 Task: Check a user's "Organizations" for group affiliations.
Action: Mouse moved to (1060, 65)
Screenshot: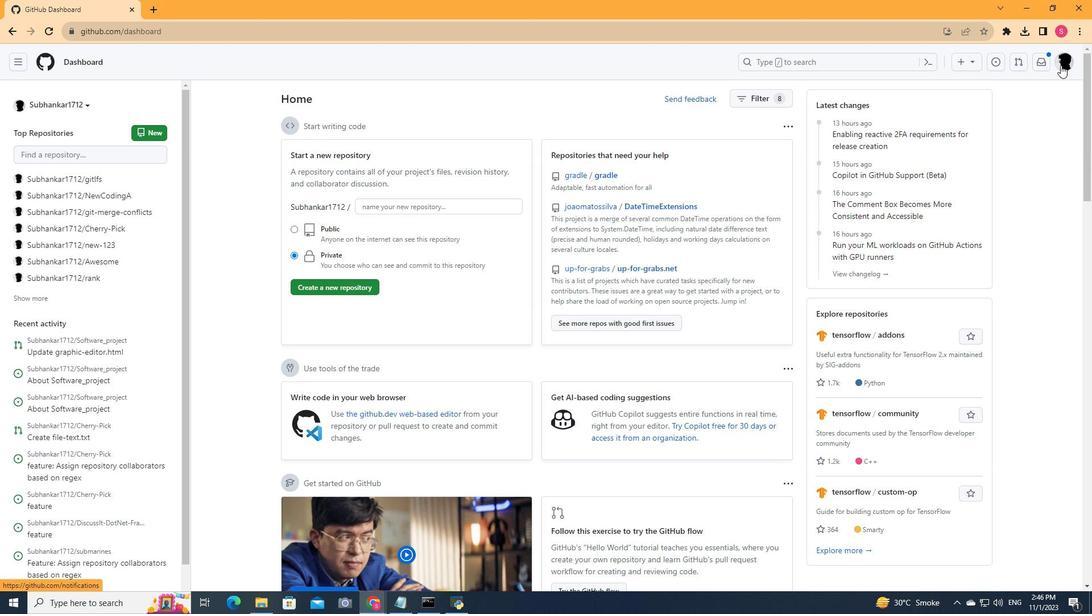 
Action: Mouse pressed left at (1060, 65)
Screenshot: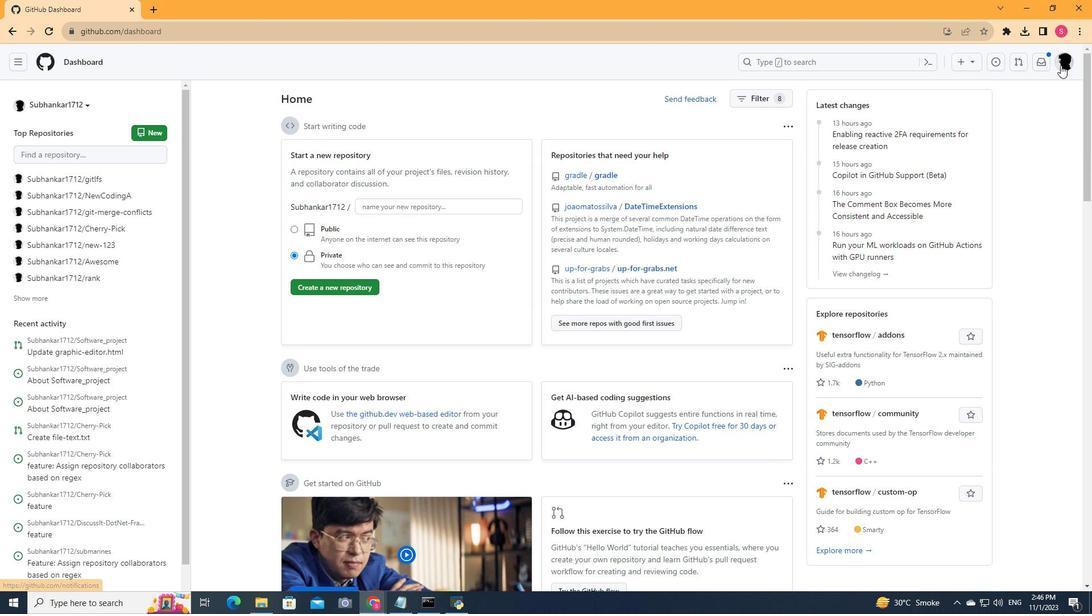 
Action: Mouse moved to (976, 178)
Screenshot: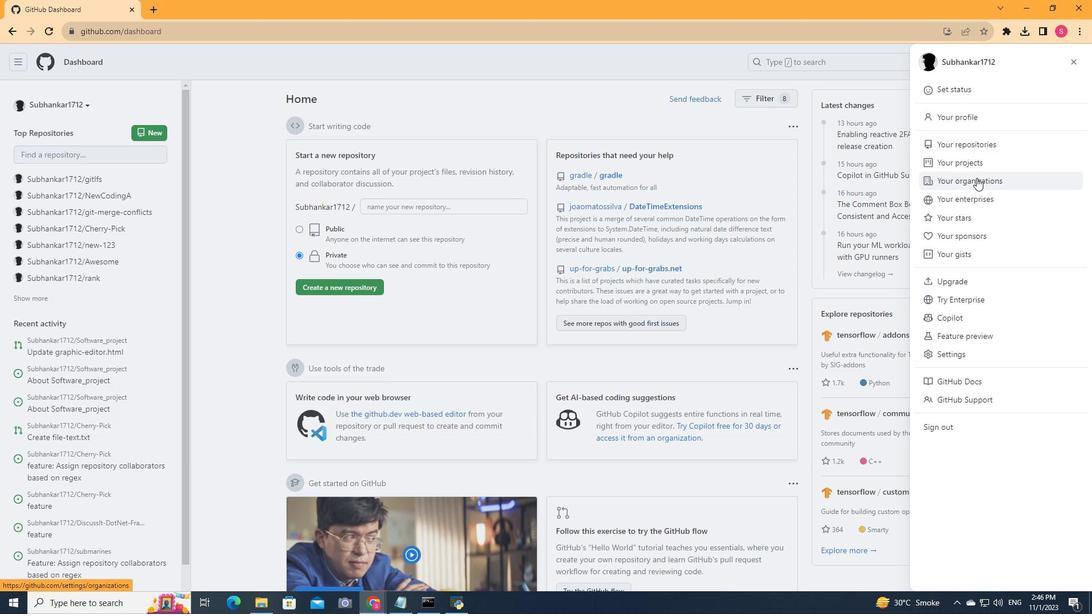 
Action: Mouse pressed left at (976, 178)
Screenshot: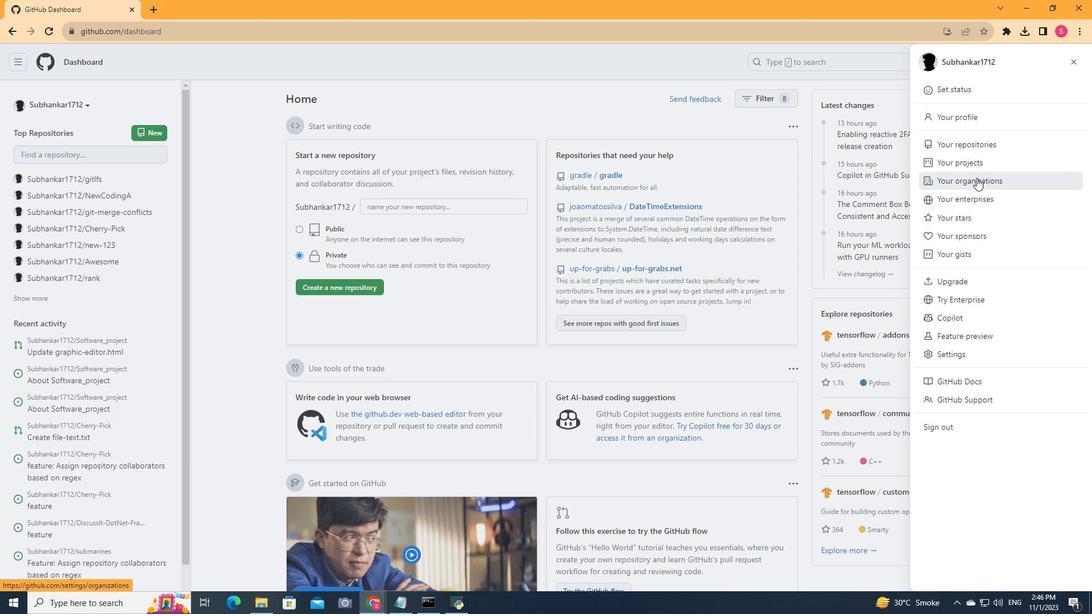
Action: Mouse moved to (451, 205)
Screenshot: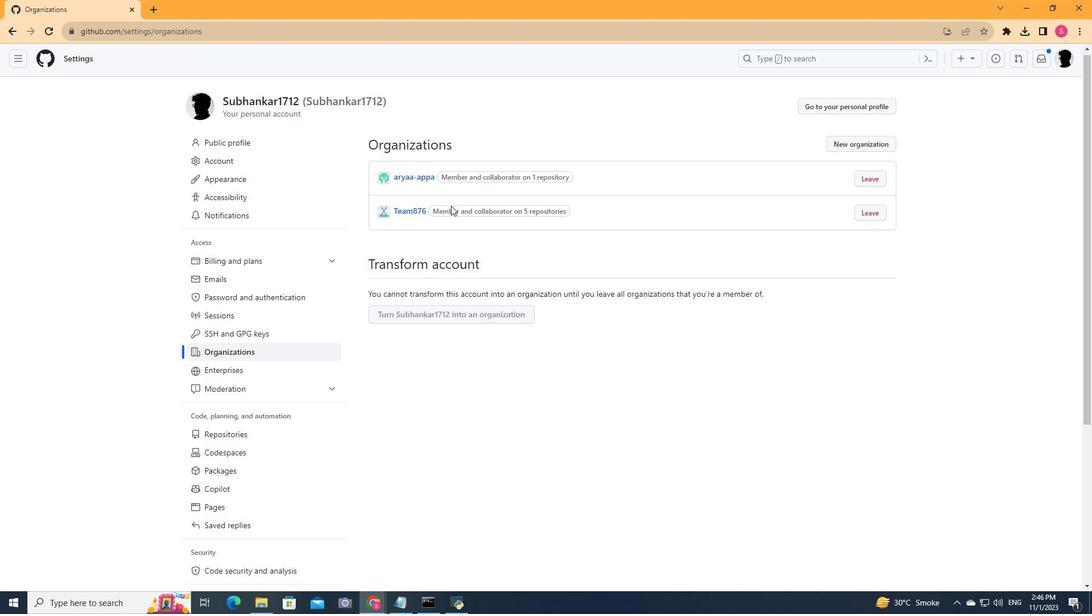 
Action: Mouse scrolled (451, 205) with delta (0, 0)
Screenshot: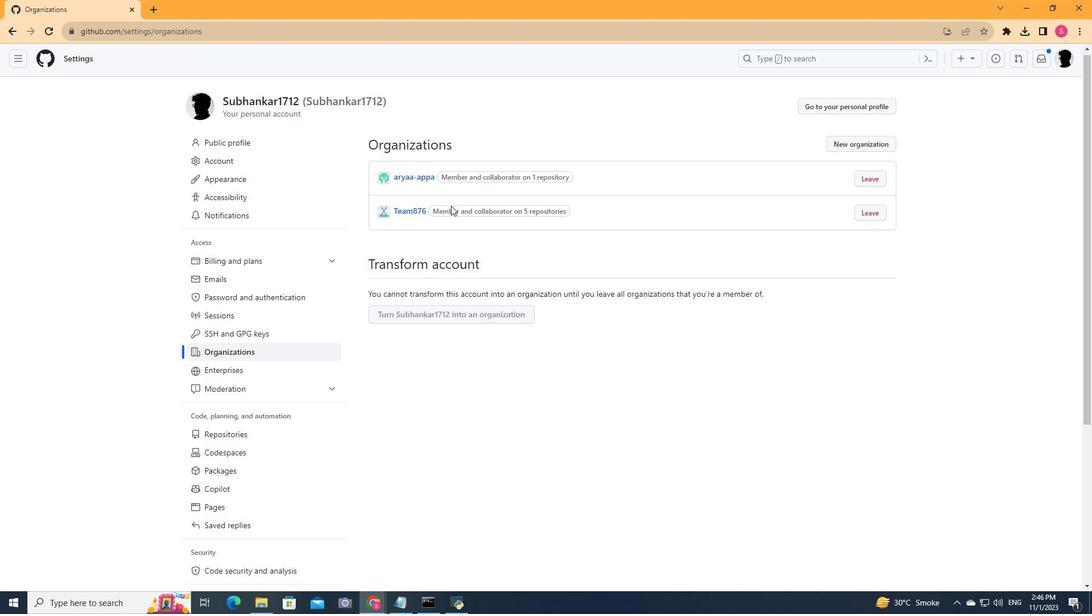 
Action: Mouse moved to (452, 210)
Screenshot: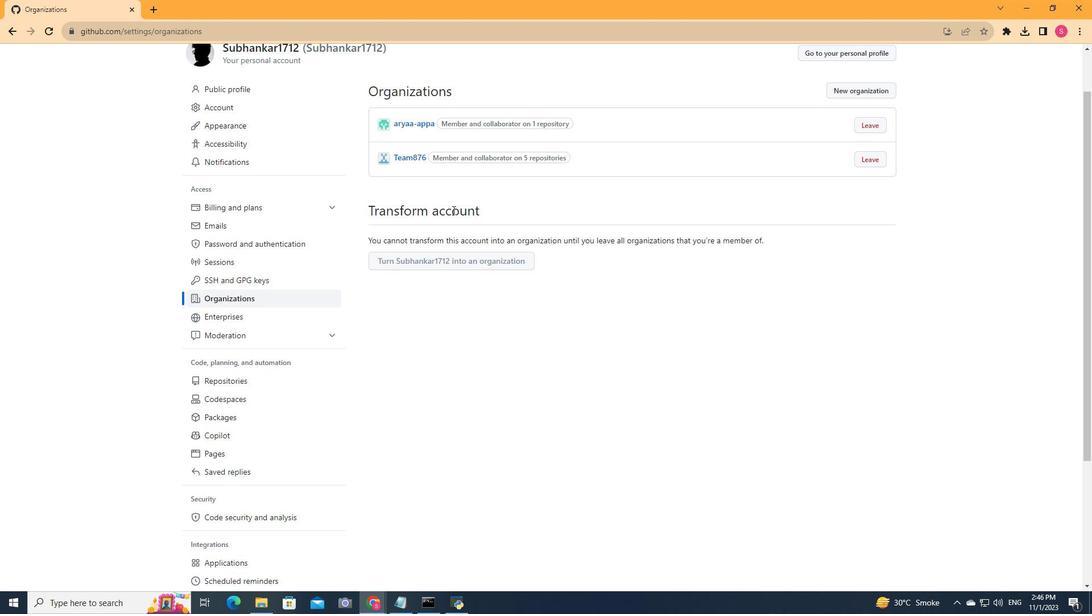 
Action: Mouse scrolled (452, 211) with delta (0, 0)
Screenshot: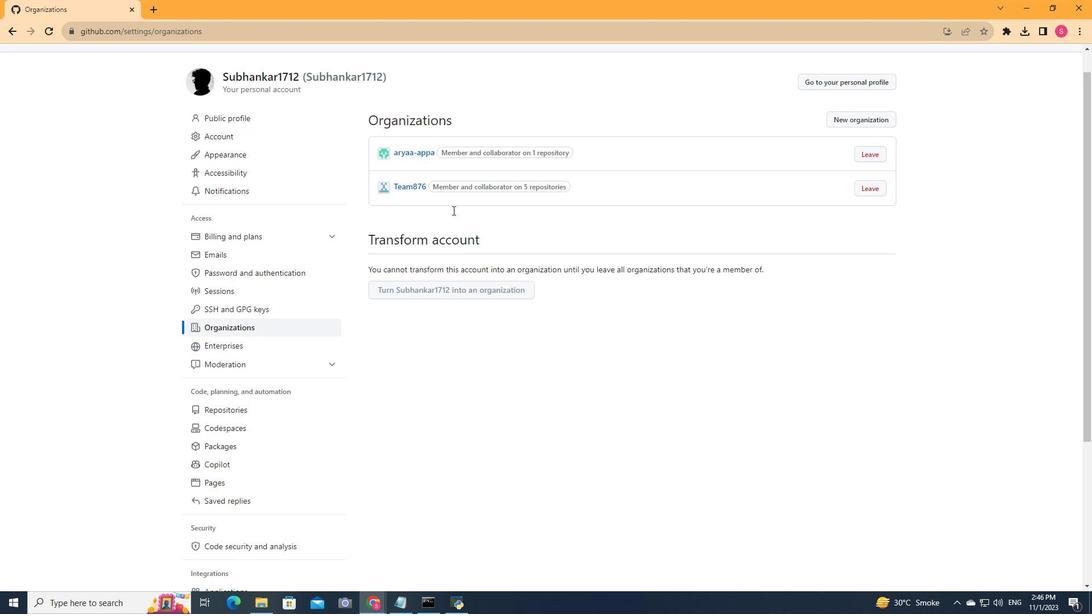 
Action: Mouse scrolled (452, 211) with delta (0, 0)
Screenshot: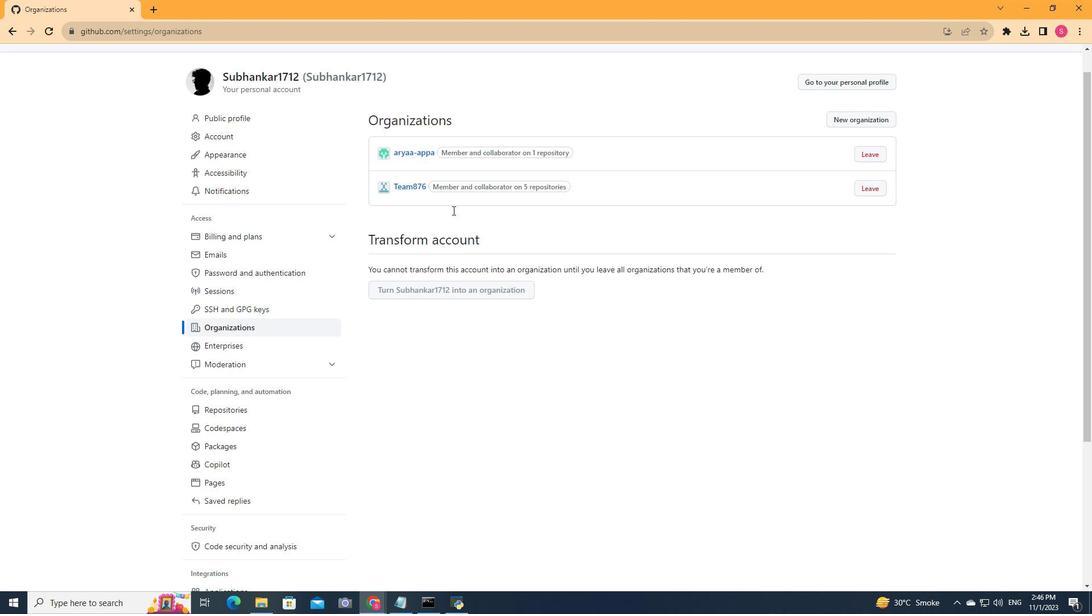 
Action: Mouse moved to (418, 217)
Screenshot: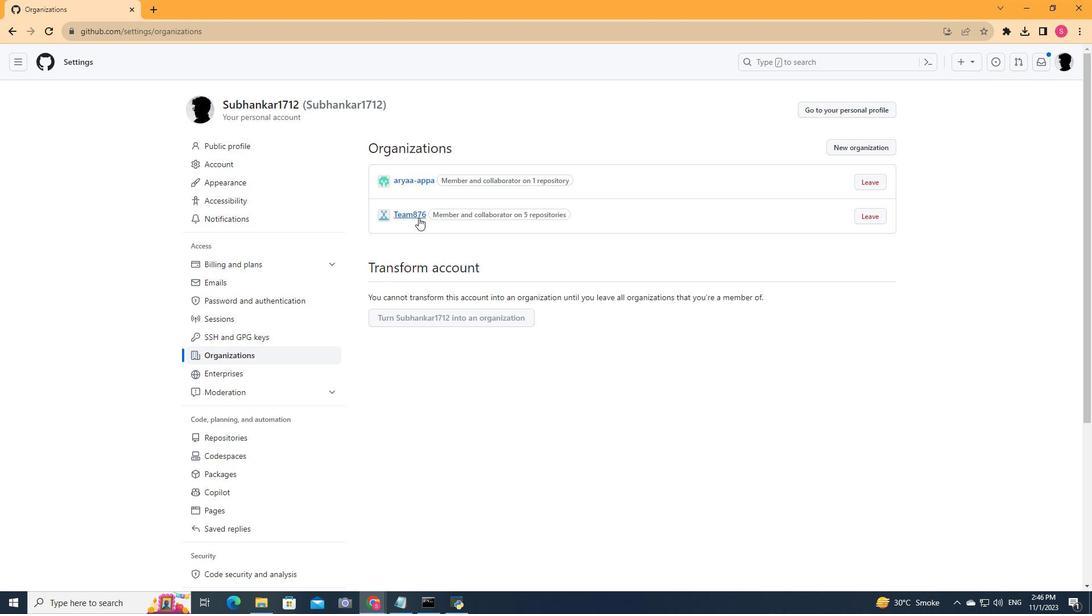 
Action: Mouse pressed left at (418, 217)
Screenshot: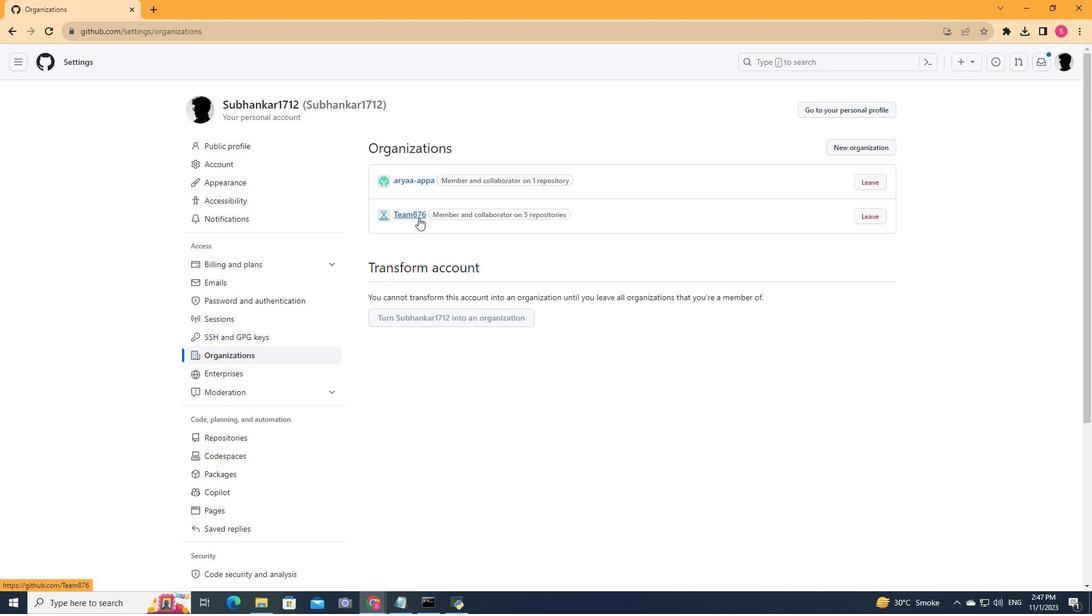 
Action: Mouse moved to (749, 337)
Screenshot: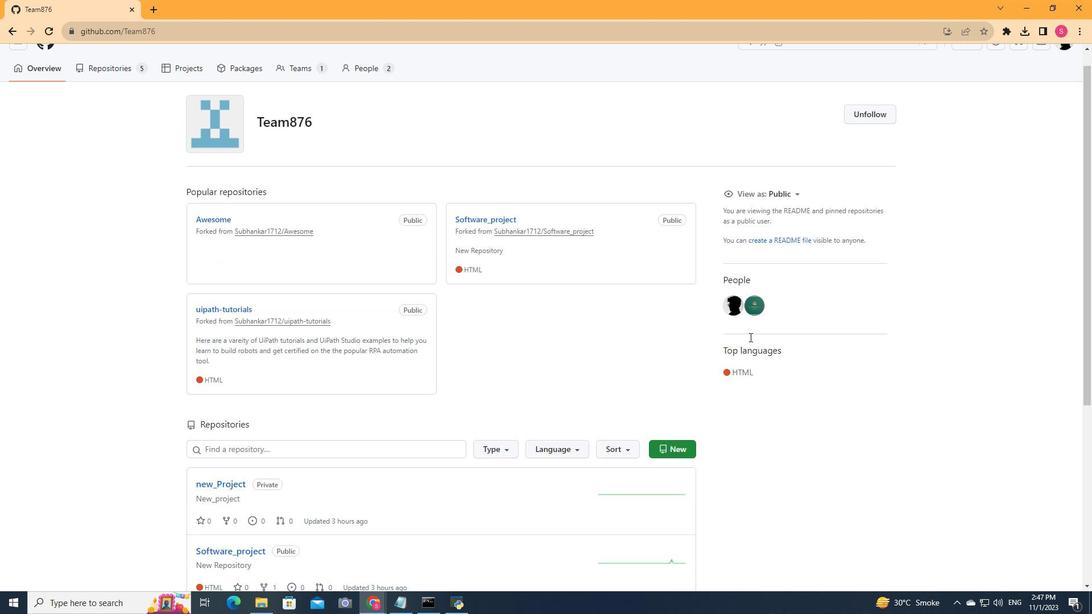 
Action: Mouse scrolled (749, 336) with delta (0, 0)
Screenshot: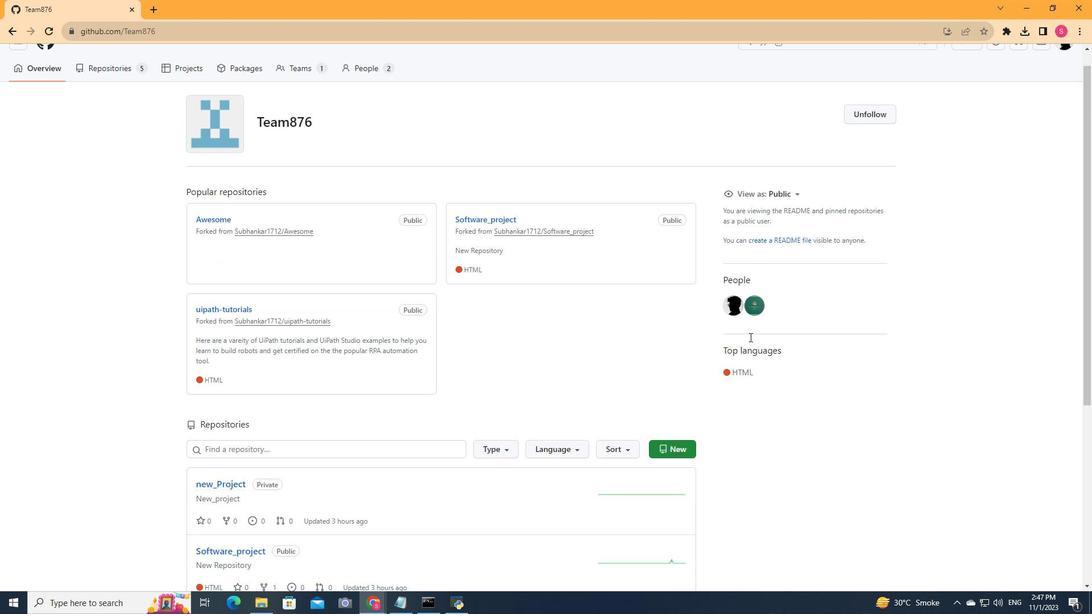 
Action: Mouse scrolled (749, 336) with delta (0, 0)
Screenshot: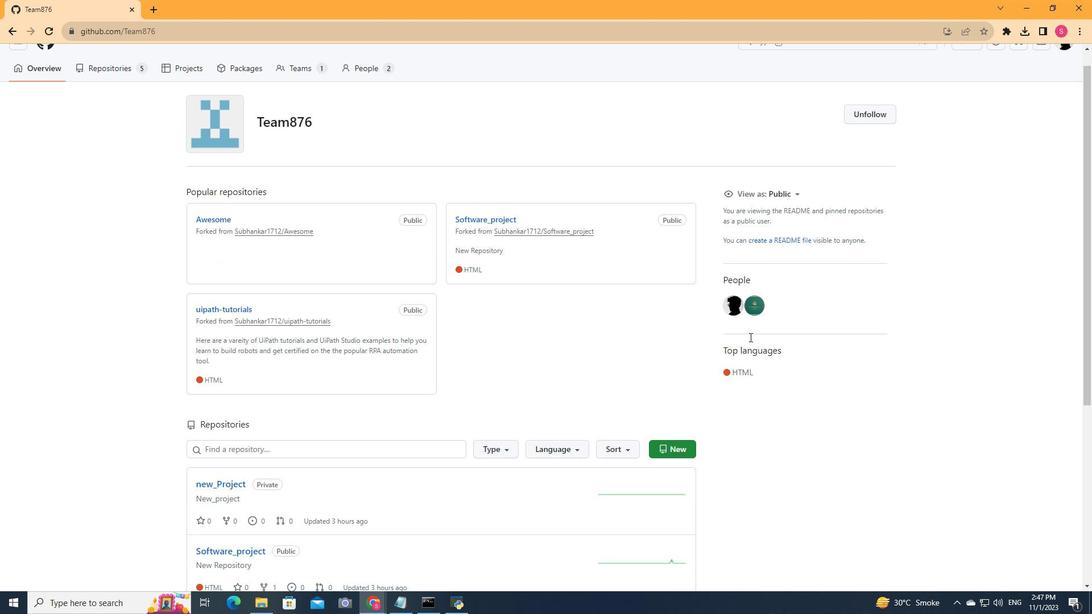 
Action: Mouse moved to (749, 337)
Screenshot: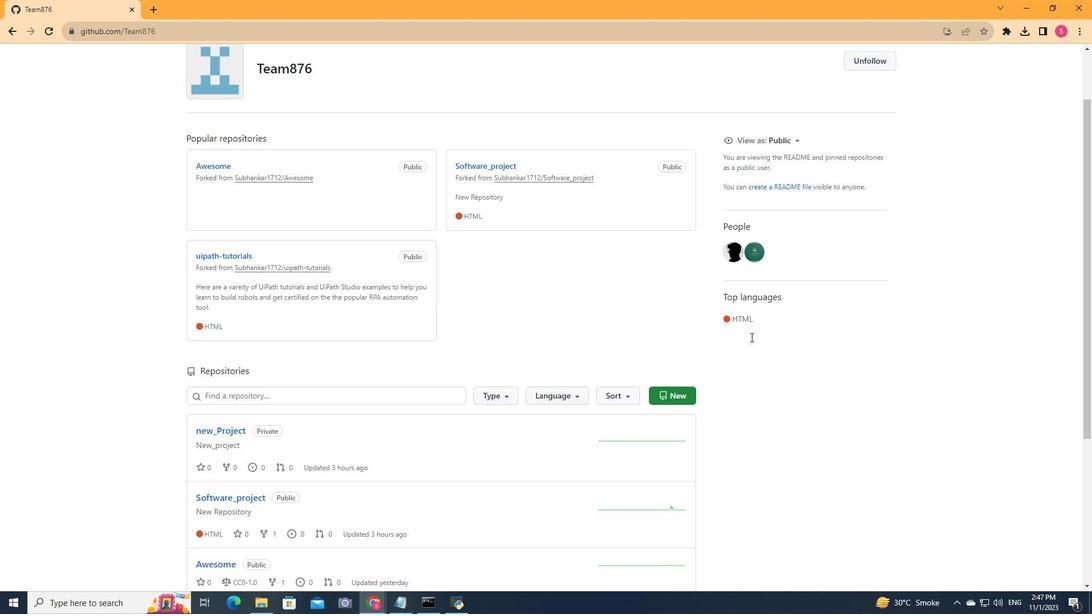 
Action: Mouse scrolled (749, 336) with delta (0, 0)
Screenshot: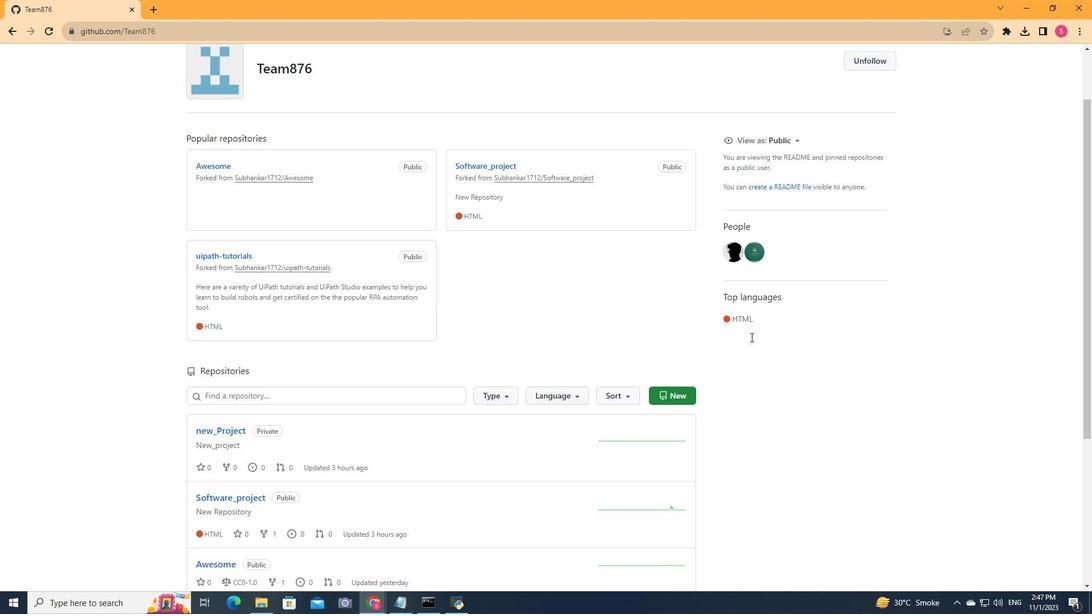
Action: Mouse moved to (749, 337)
Screenshot: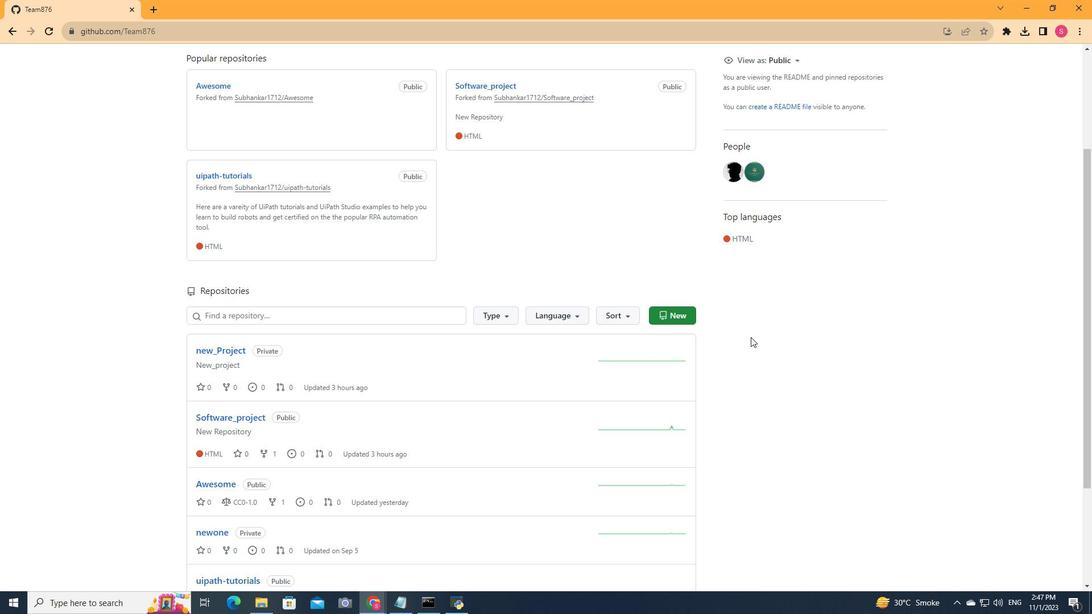 
Action: Mouse scrolled (749, 336) with delta (0, 0)
Screenshot: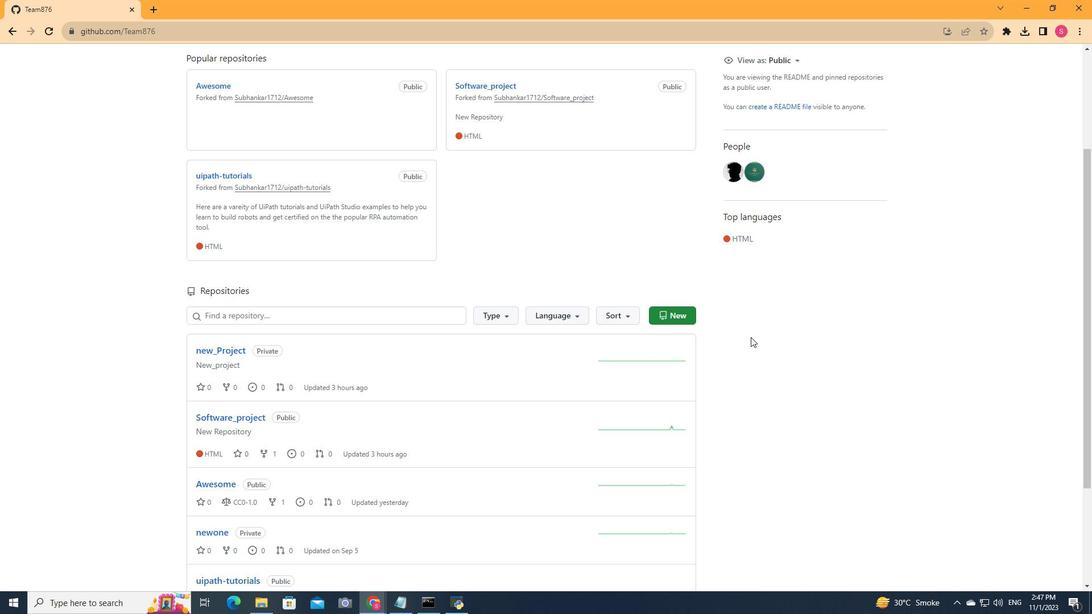 
Action: Mouse moved to (753, 334)
Screenshot: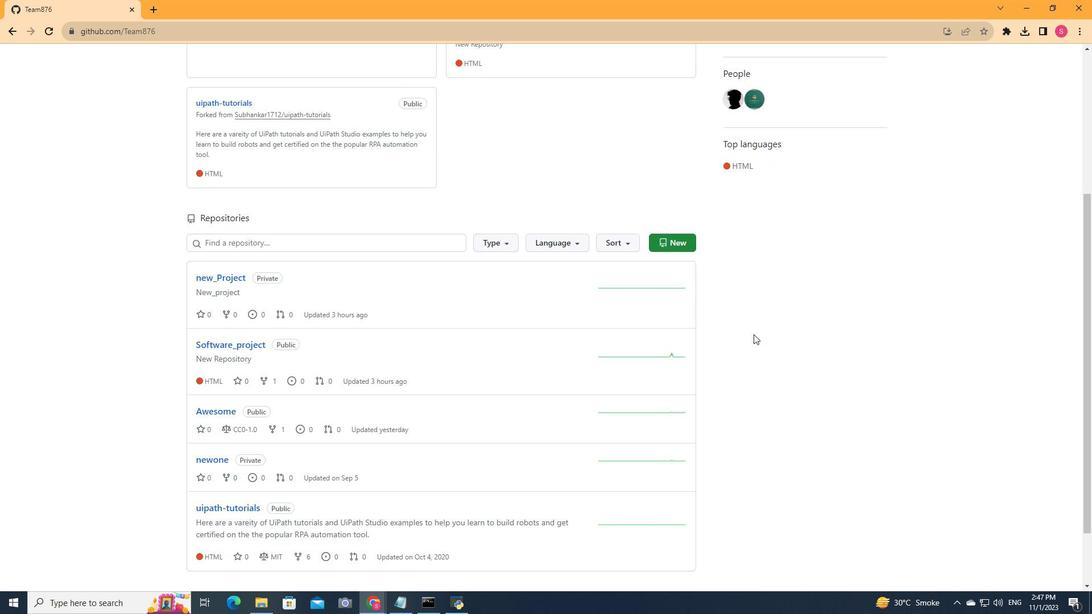 
Action: Mouse scrolled (753, 335) with delta (0, 0)
Screenshot: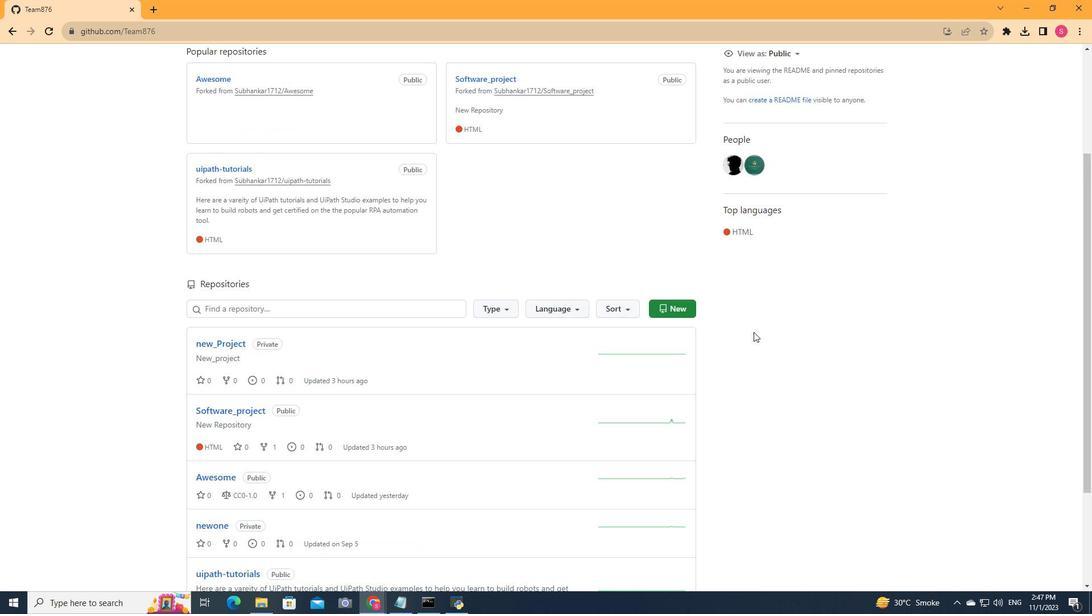 
Action: Mouse scrolled (753, 335) with delta (0, 0)
Screenshot: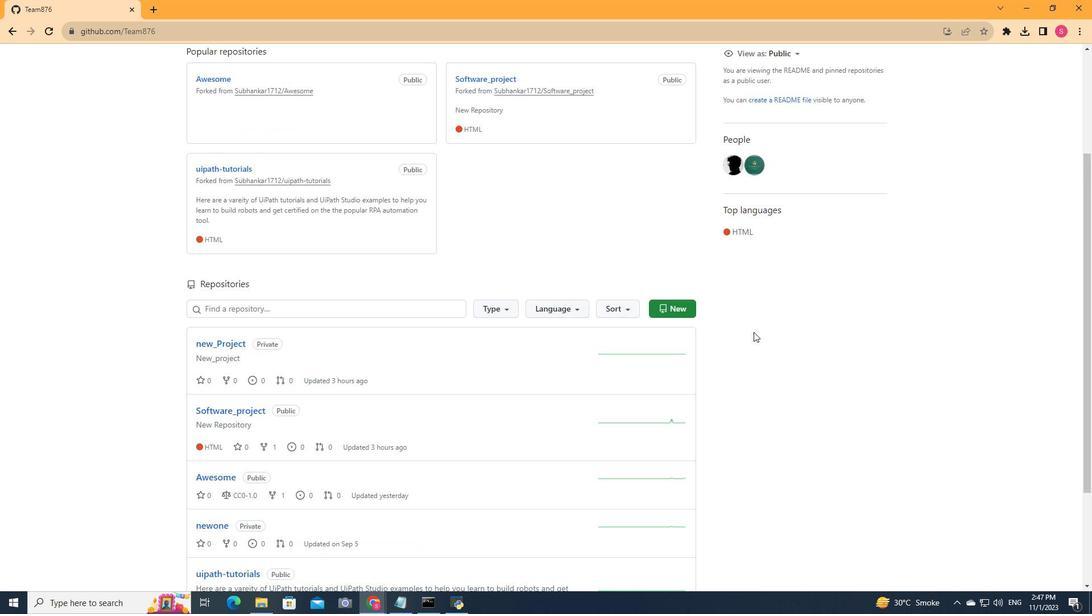 
Action: Mouse scrolled (753, 335) with delta (0, 0)
Screenshot: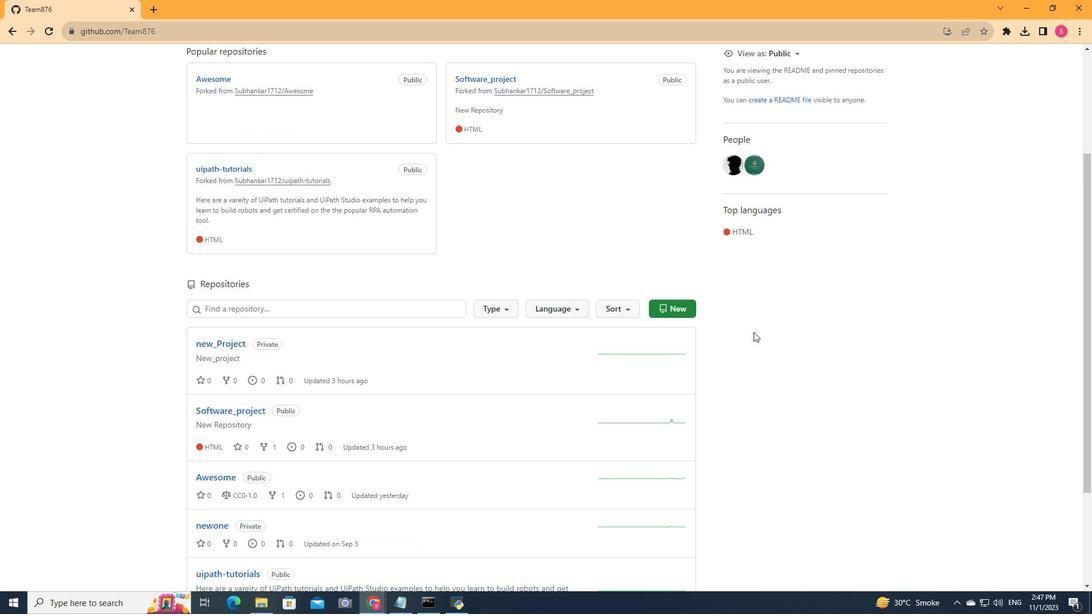
Action: Mouse scrolled (753, 335) with delta (0, 0)
Screenshot: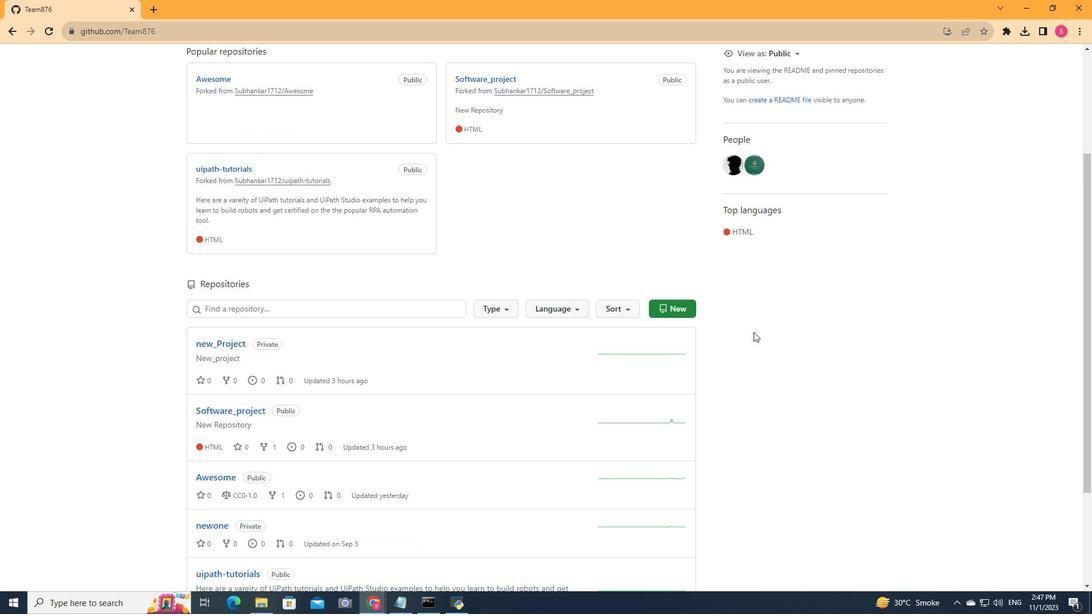 
Action: Mouse moved to (753, 333)
Screenshot: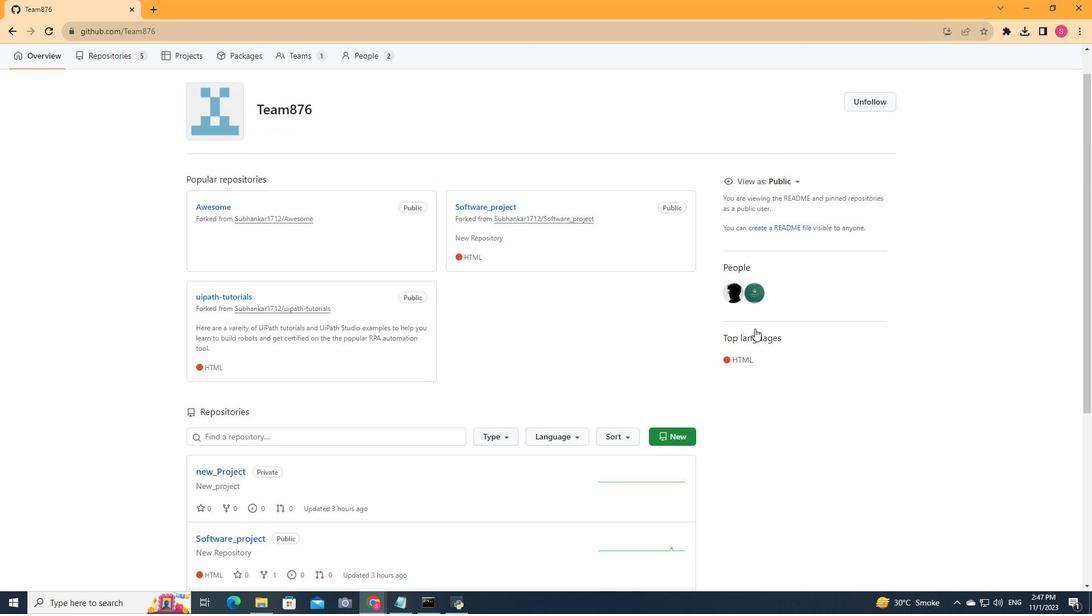 
Action: Mouse scrolled (753, 333) with delta (0, 0)
Screenshot: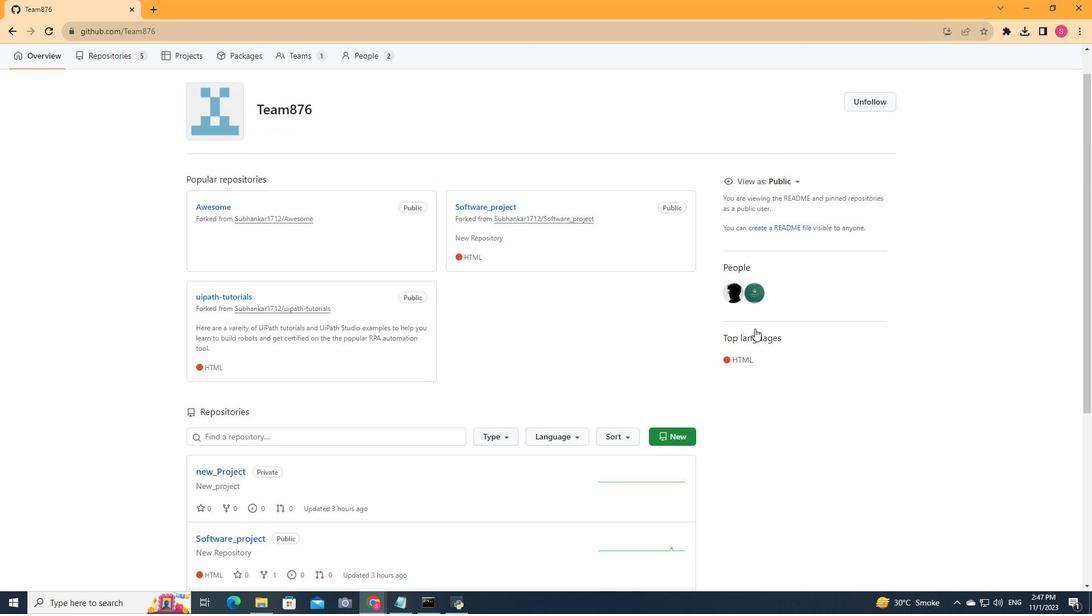 
Action: Mouse moved to (269, 277)
Screenshot: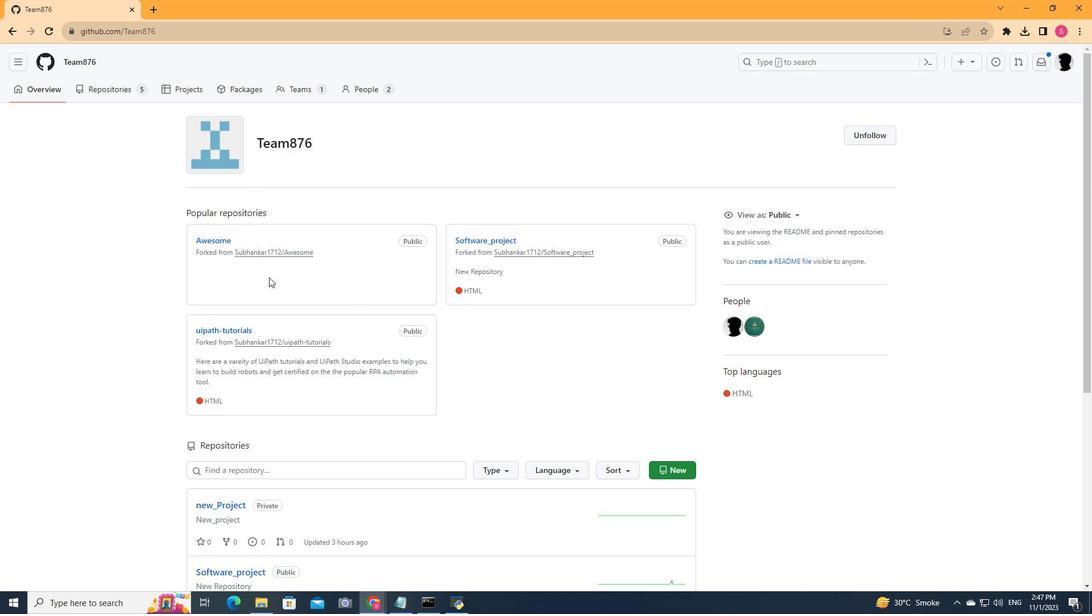 
Action: Mouse scrolled (269, 276) with delta (0, 0)
Screenshot: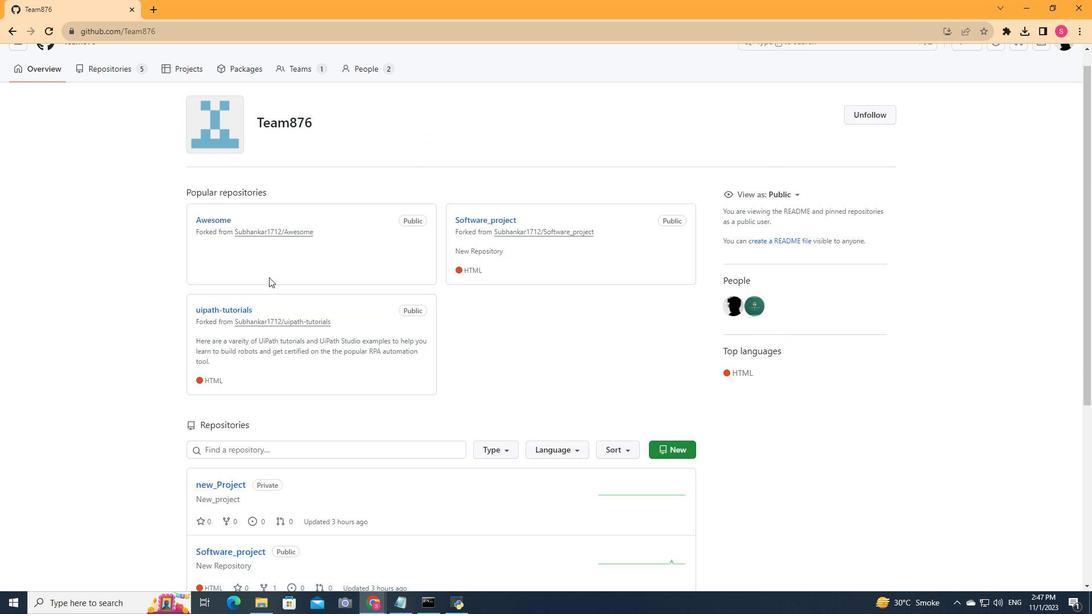 
Action: Mouse scrolled (269, 276) with delta (0, 0)
Screenshot: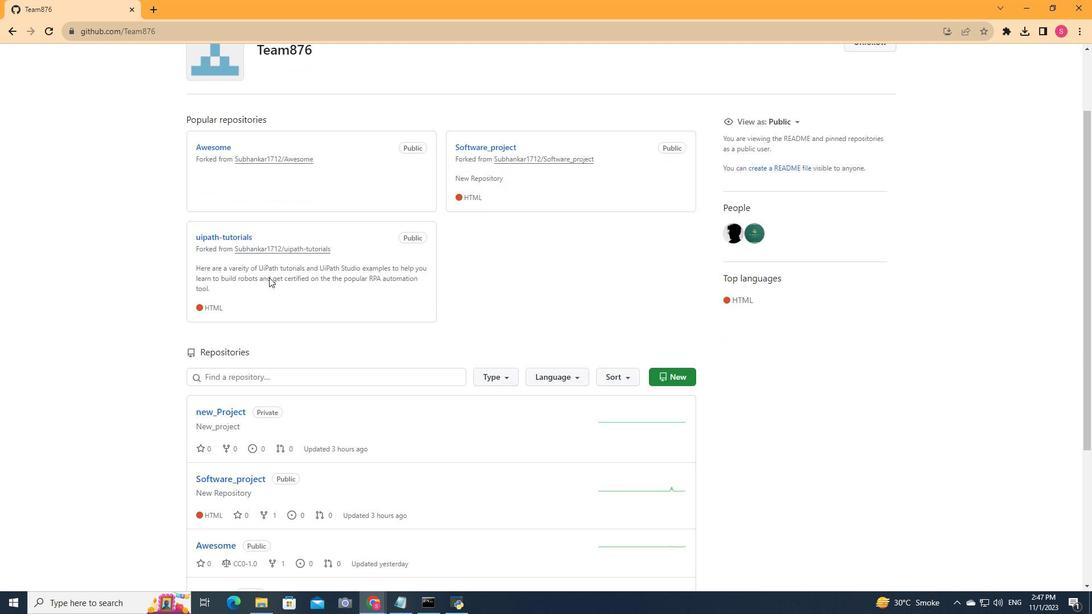 
Action: Mouse scrolled (269, 276) with delta (0, 0)
Screenshot: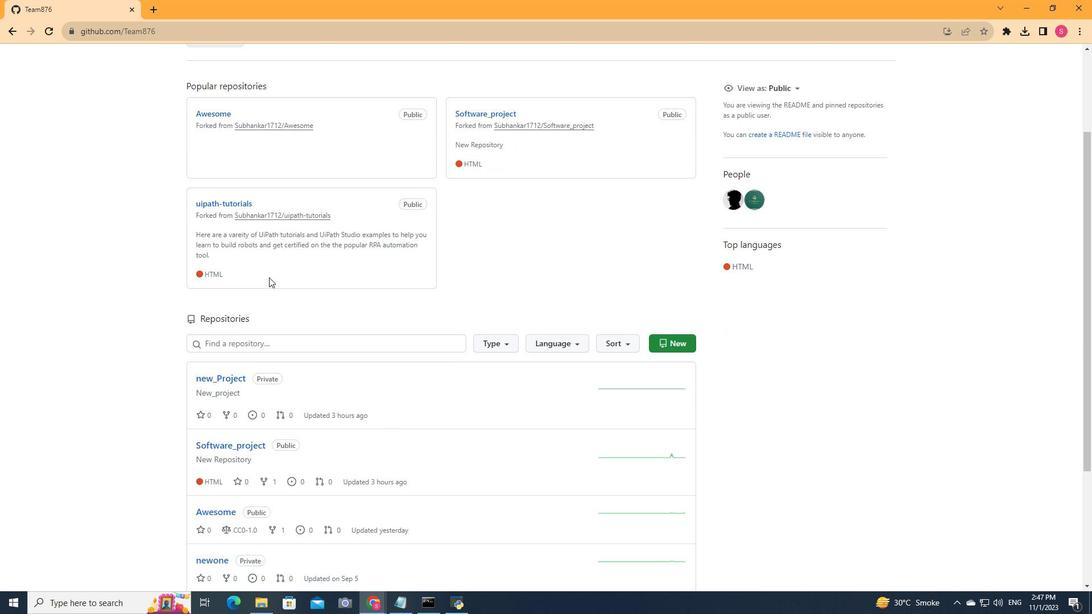 
Action: Mouse scrolled (269, 276) with delta (0, 0)
Screenshot: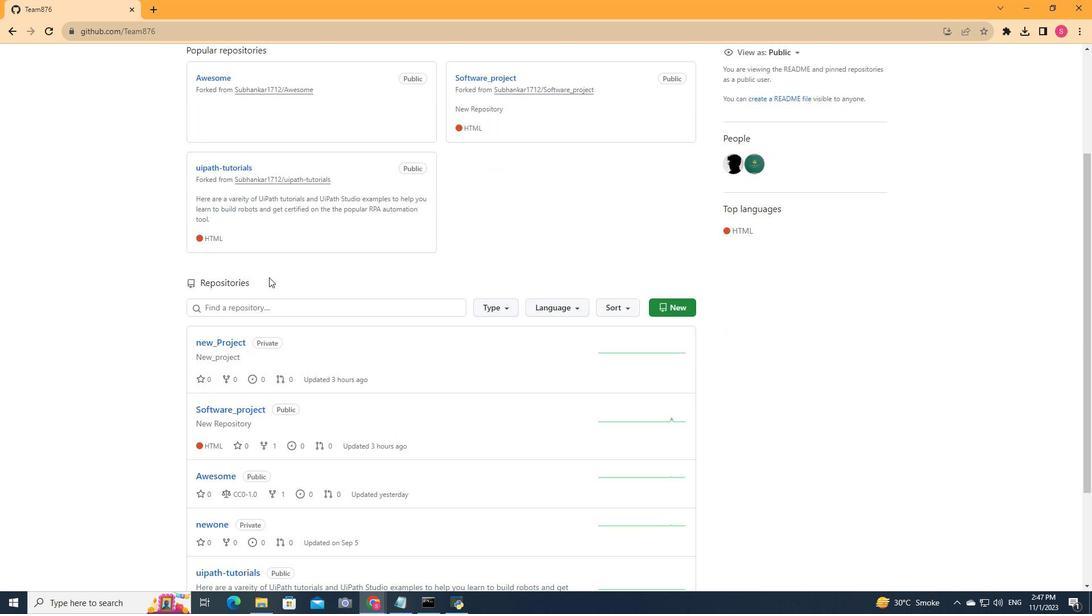 
Action: Mouse scrolled (269, 276) with delta (0, 0)
Screenshot: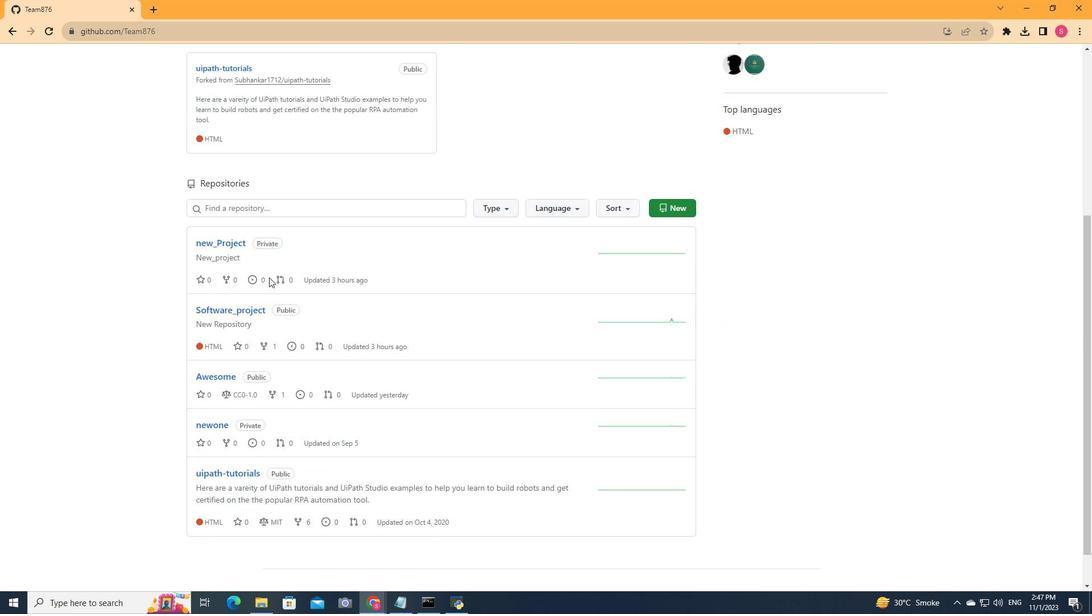
Action: Mouse scrolled (269, 276) with delta (0, 0)
Screenshot: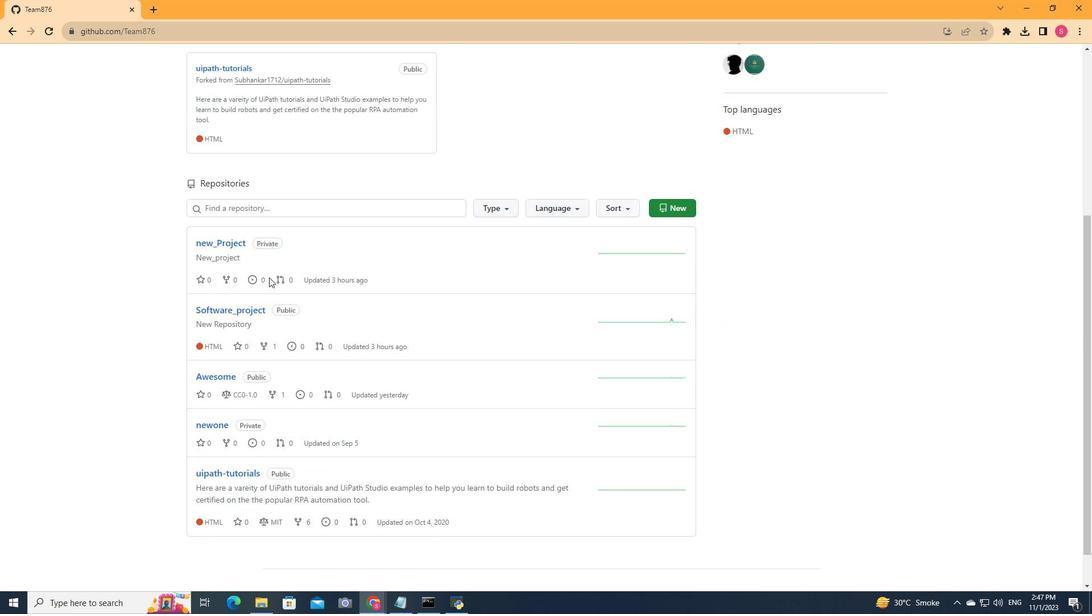 
Action: Mouse scrolled (269, 276) with delta (0, 0)
Screenshot: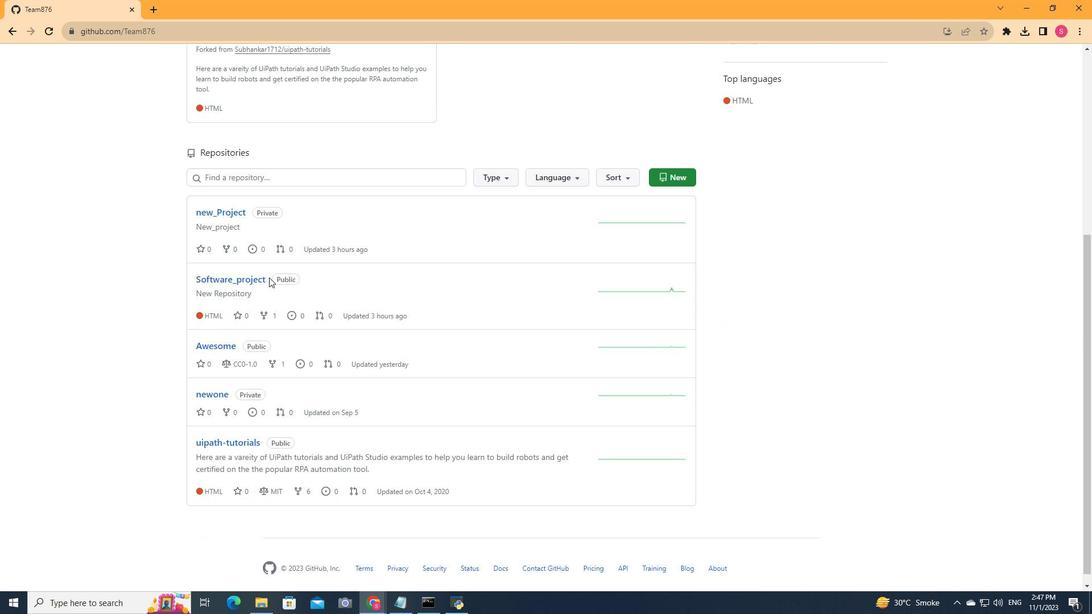 
Action: Mouse scrolled (269, 276) with delta (0, 0)
Screenshot: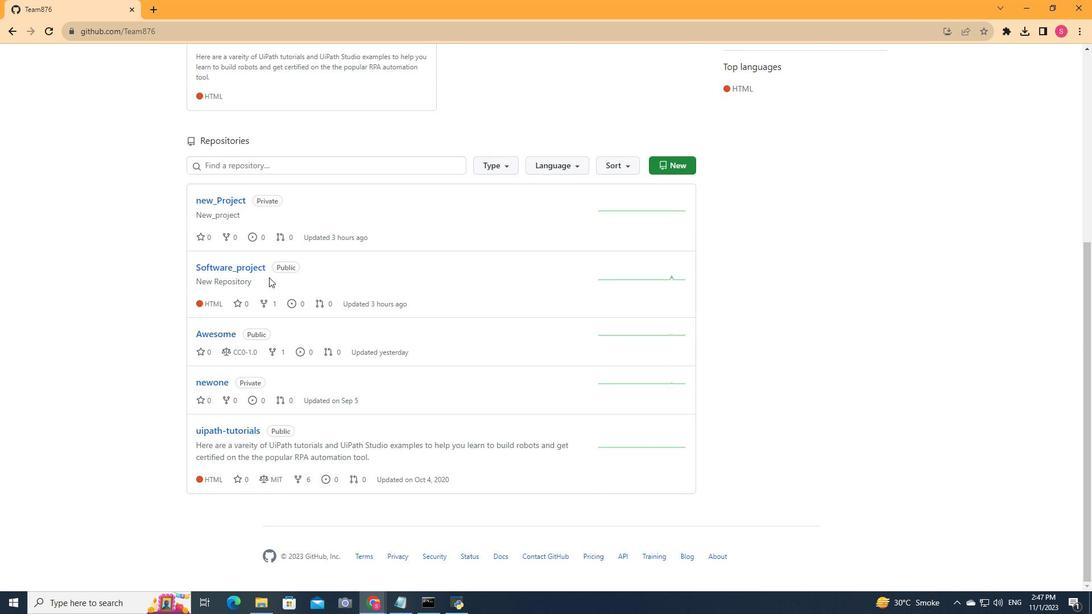 
Action: Mouse scrolled (269, 276) with delta (0, 0)
Screenshot: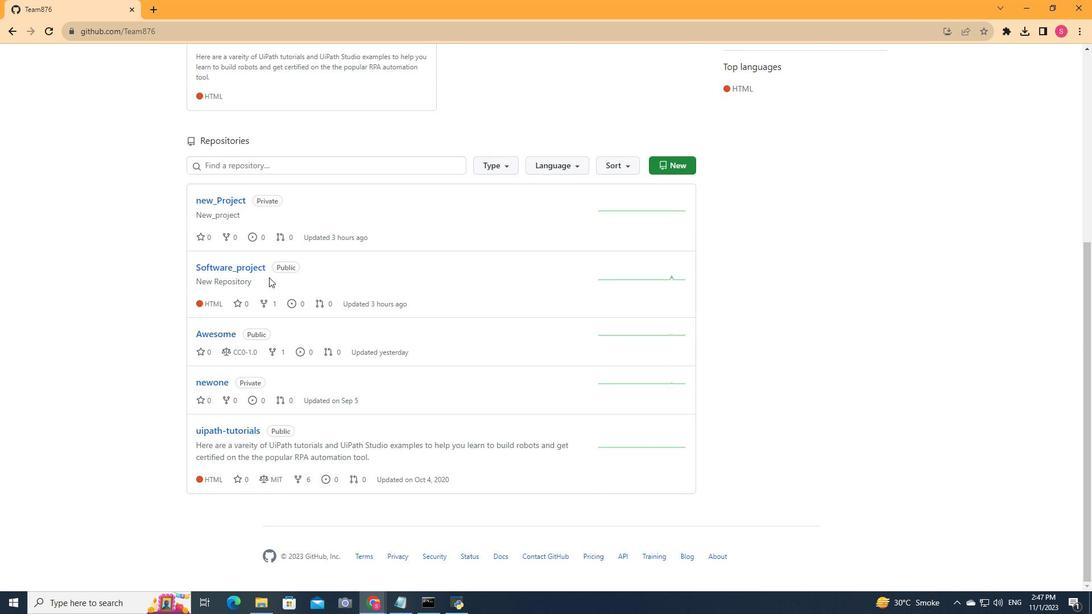 
Action: Mouse scrolled (269, 276) with delta (0, 0)
Screenshot: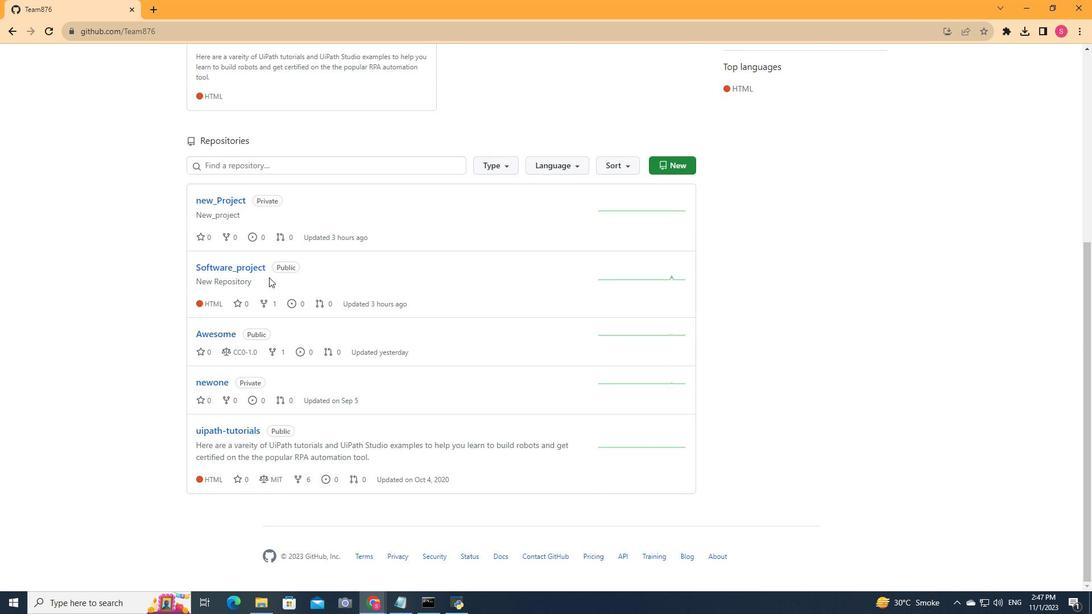 
Action: Mouse scrolled (269, 276) with delta (0, 0)
Screenshot: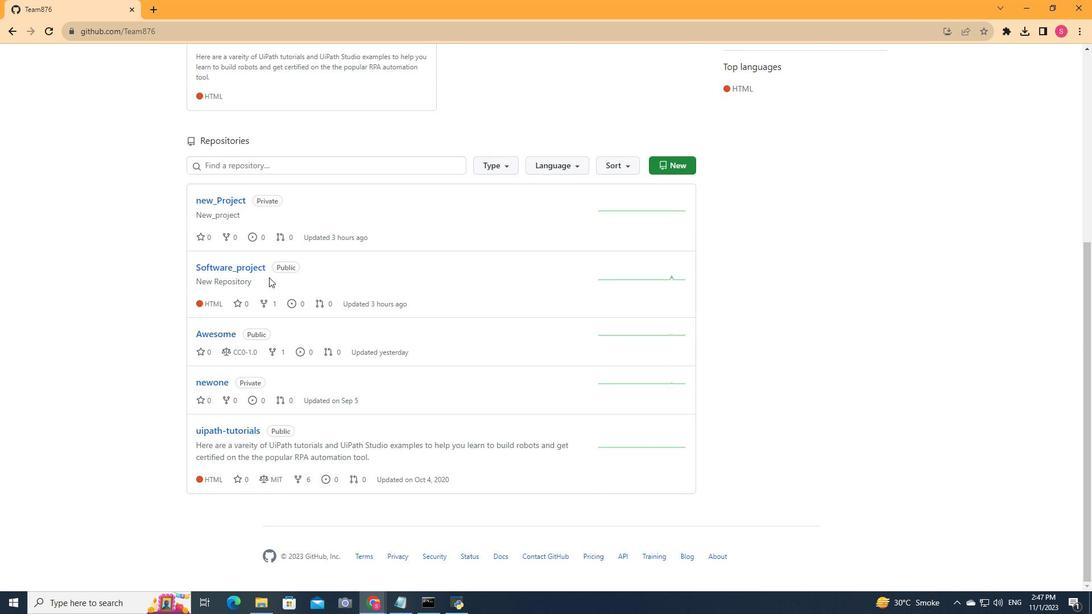 
Action: Mouse scrolled (269, 278) with delta (0, 0)
Screenshot: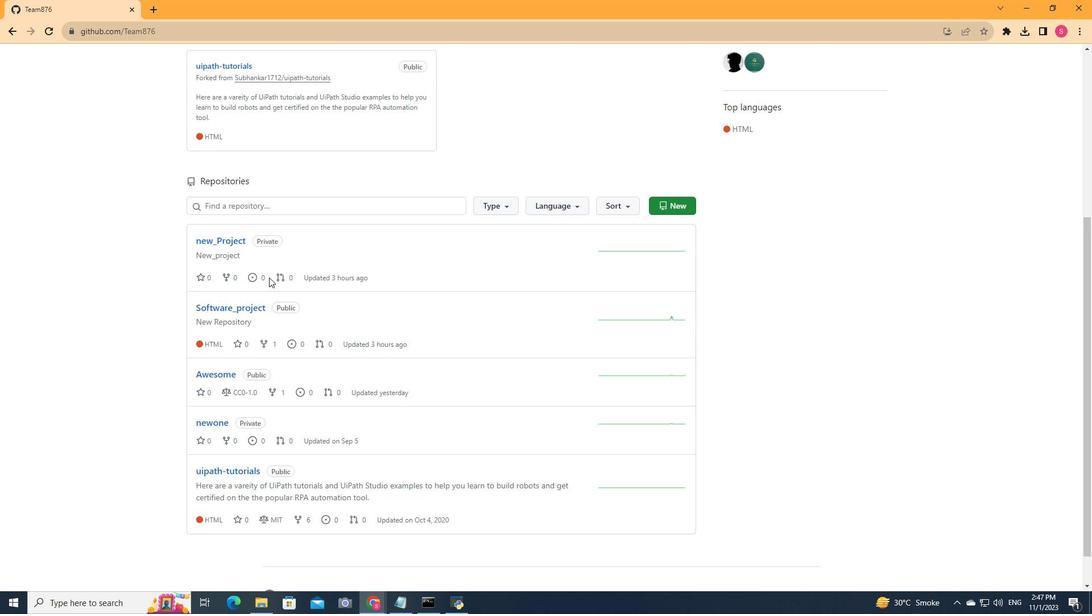 
Action: Mouse scrolled (269, 278) with delta (0, 0)
Screenshot: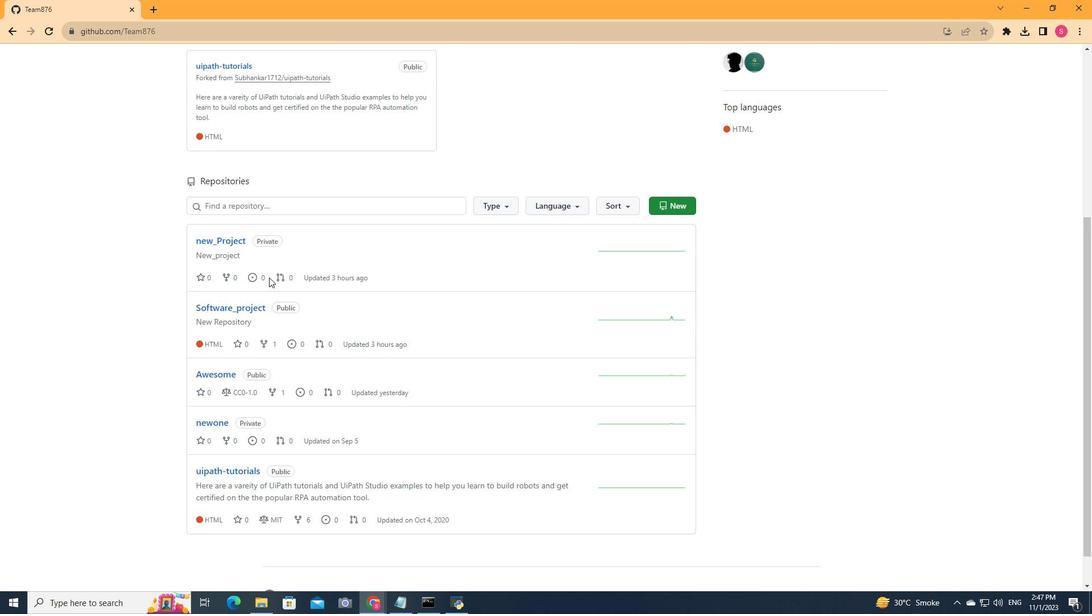 
Action: Mouse scrolled (269, 278) with delta (0, 0)
Screenshot: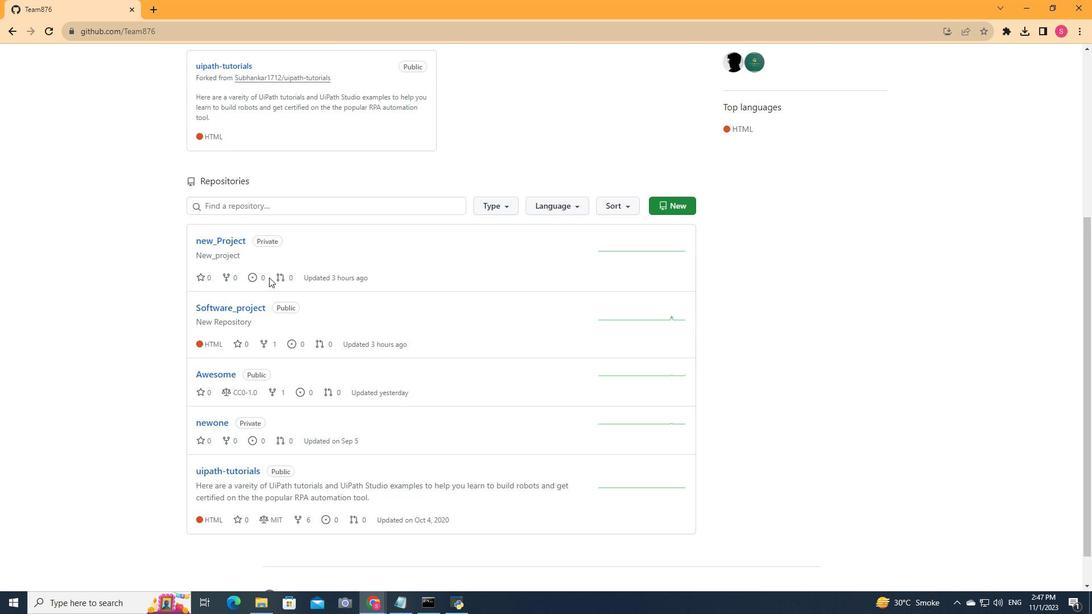 
Action: Mouse scrolled (269, 278) with delta (0, 0)
Screenshot: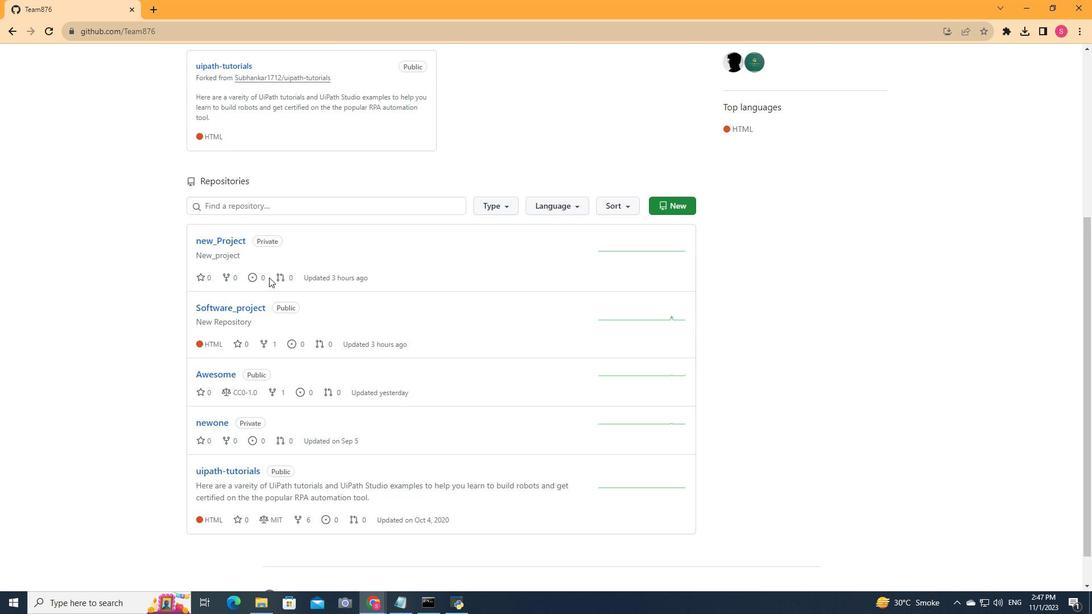 
Action: Mouse scrolled (269, 278) with delta (0, 0)
Screenshot: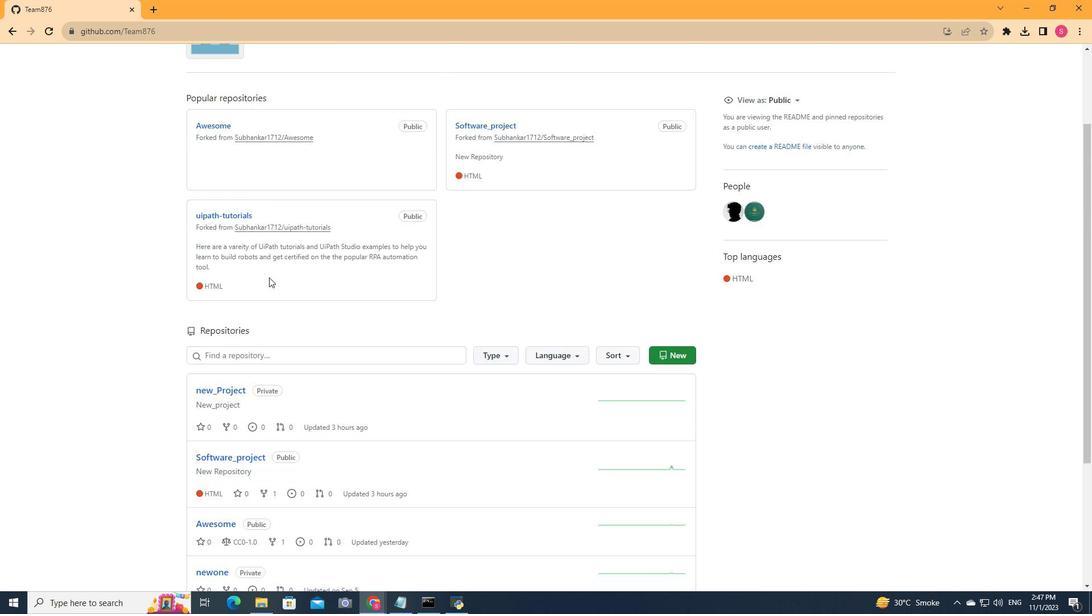 
Action: Mouse scrolled (269, 278) with delta (0, 0)
Screenshot: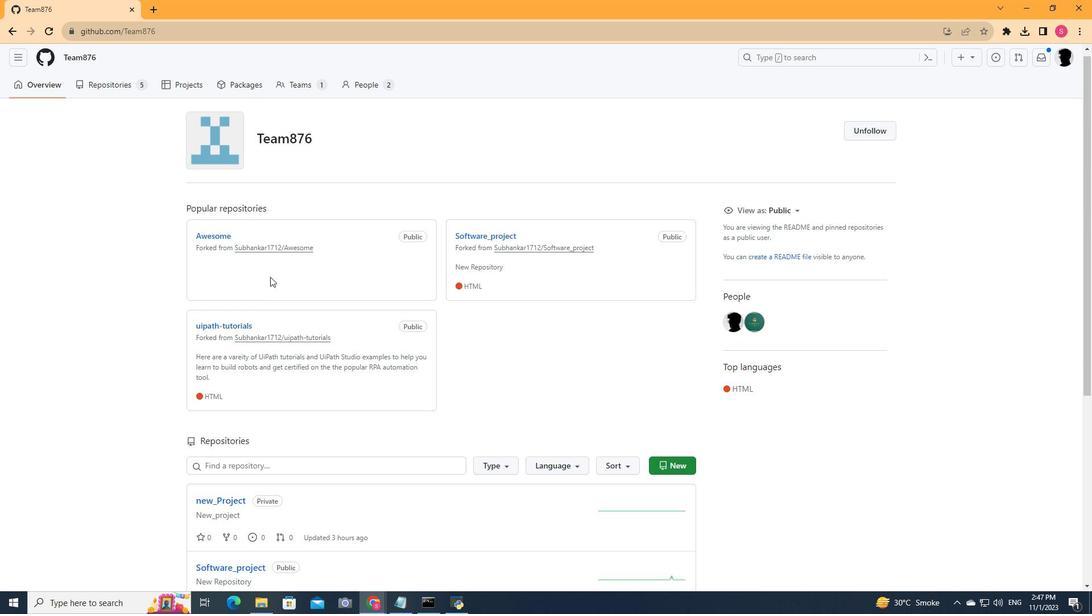 
Action: Mouse scrolled (269, 278) with delta (0, 0)
Screenshot: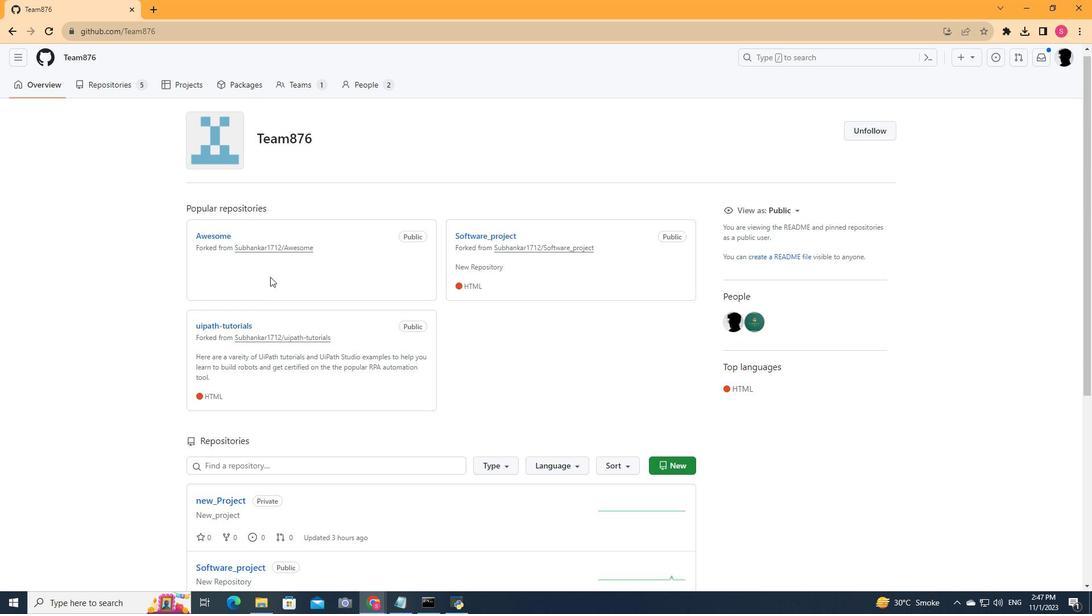 
Action: Mouse scrolled (269, 278) with delta (0, 0)
Screenshot: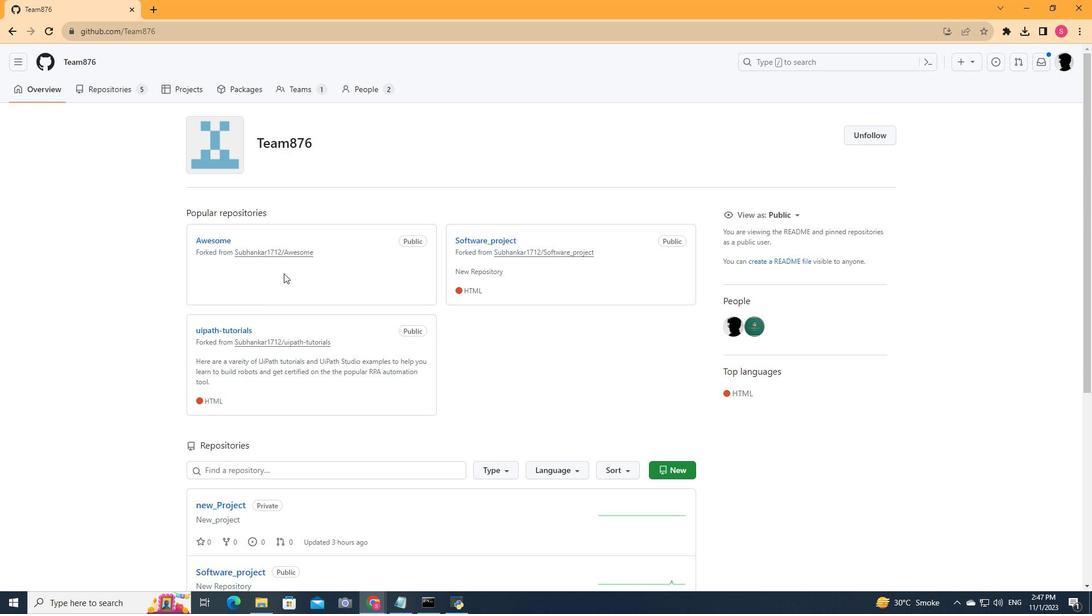 
Action: Mouse moved to (743, 299)
Screenshot: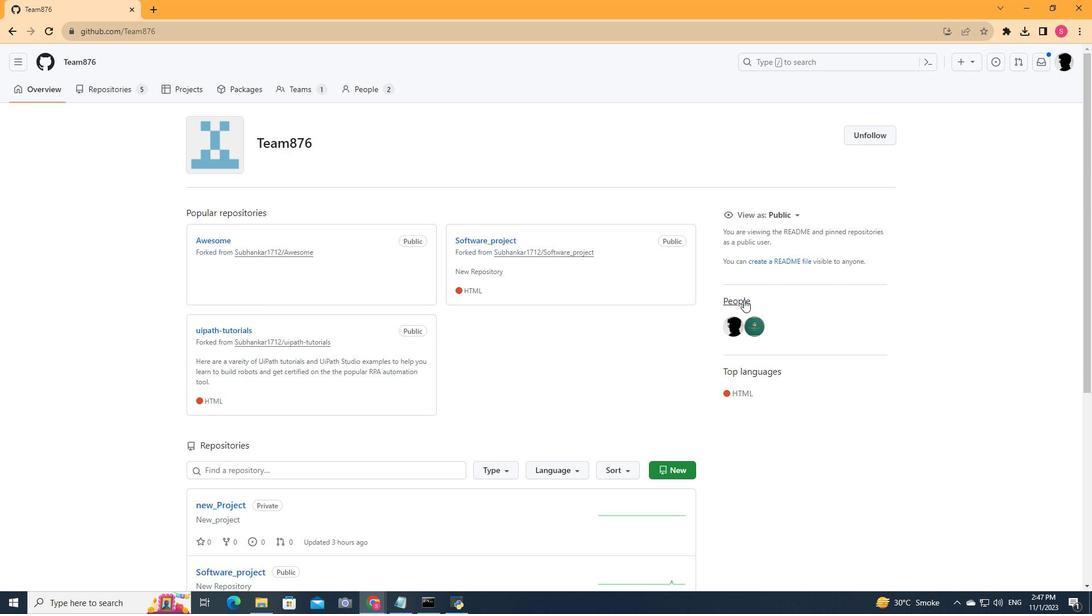 
Action: Mouse pressed left at (743, 299)
Screenshot: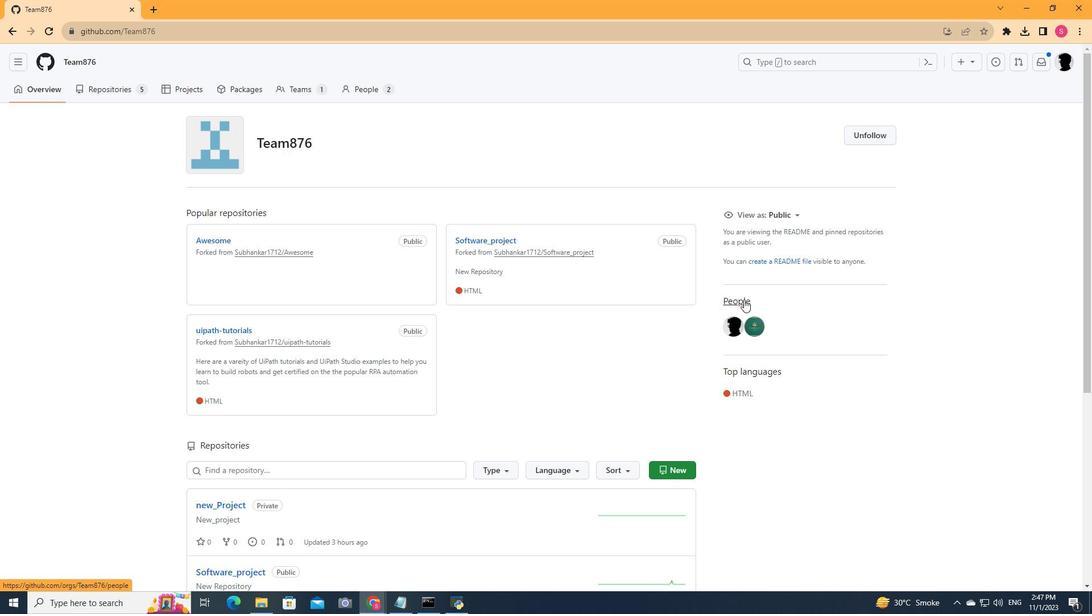 
Action: Mouse moved to (395, 256)
Screenshot: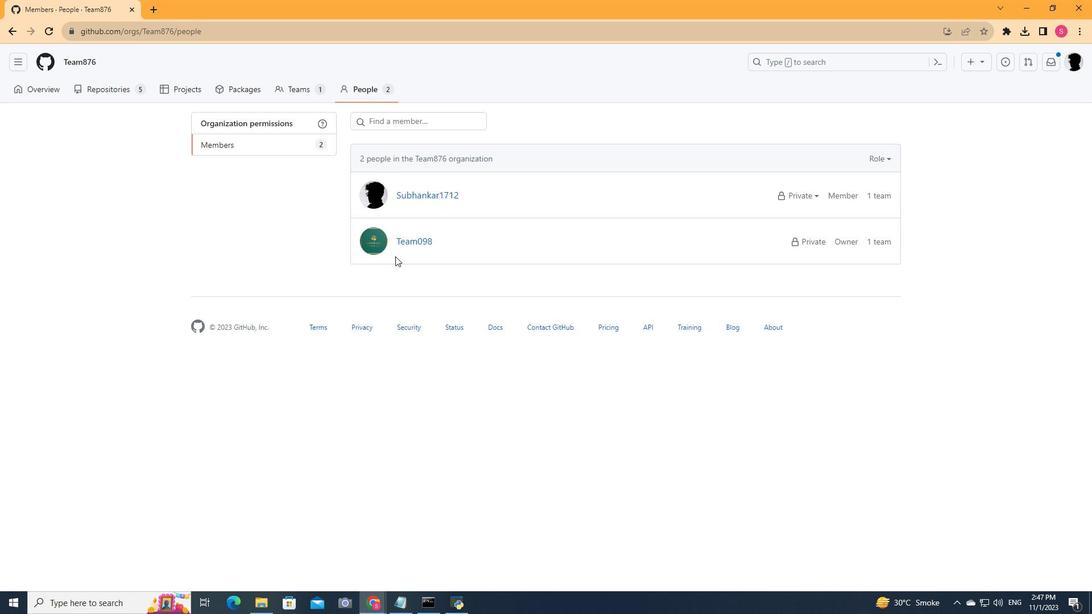 
